 Task: Change Filter to X-ray on "Movie A.mp4" and play.
Action: Mouse moved to (665, 349)
Screenshot: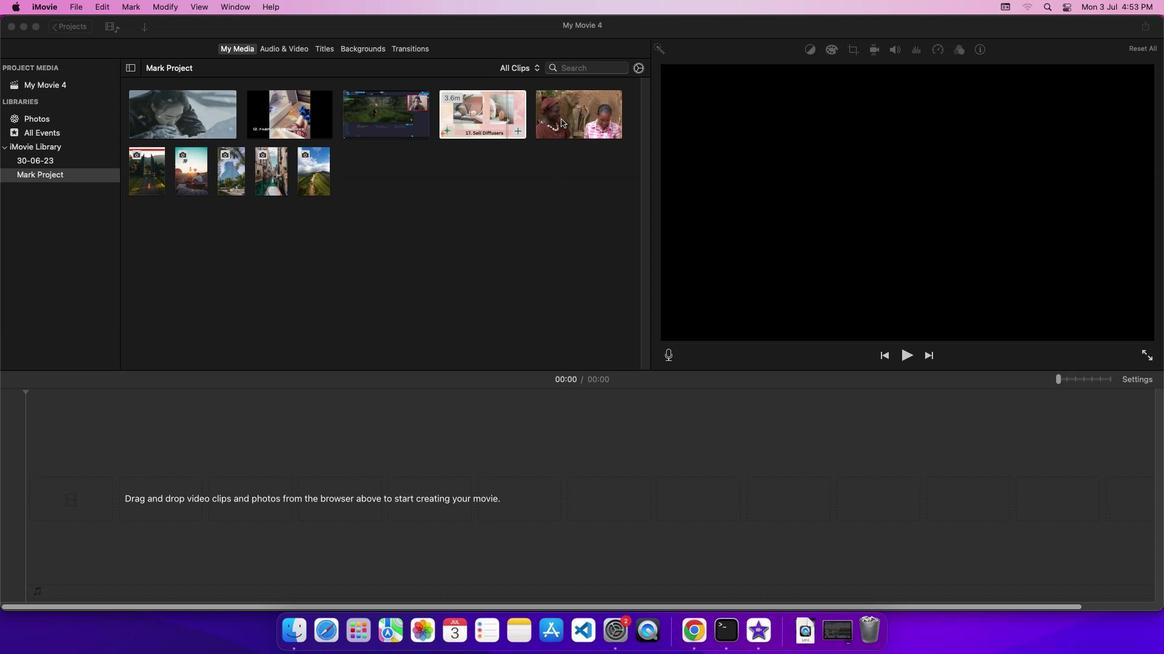 
Action: Mouse pressed left at (665, 349)
Screenshot: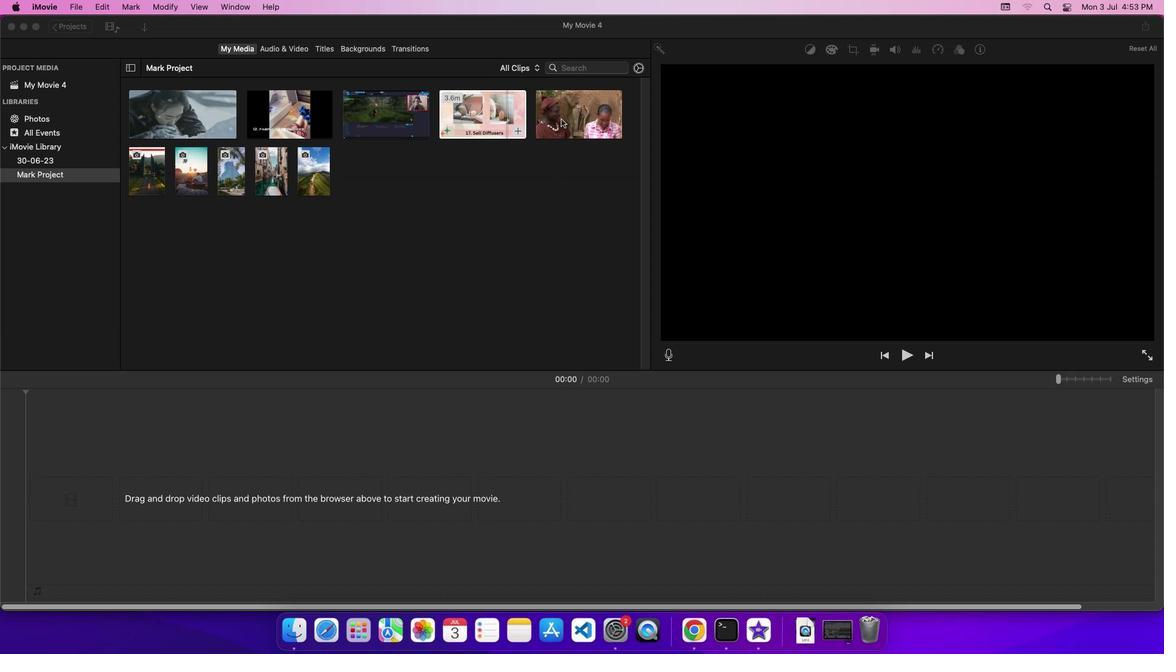 
Action: Mouse moved to (665, 349)
Screenshot: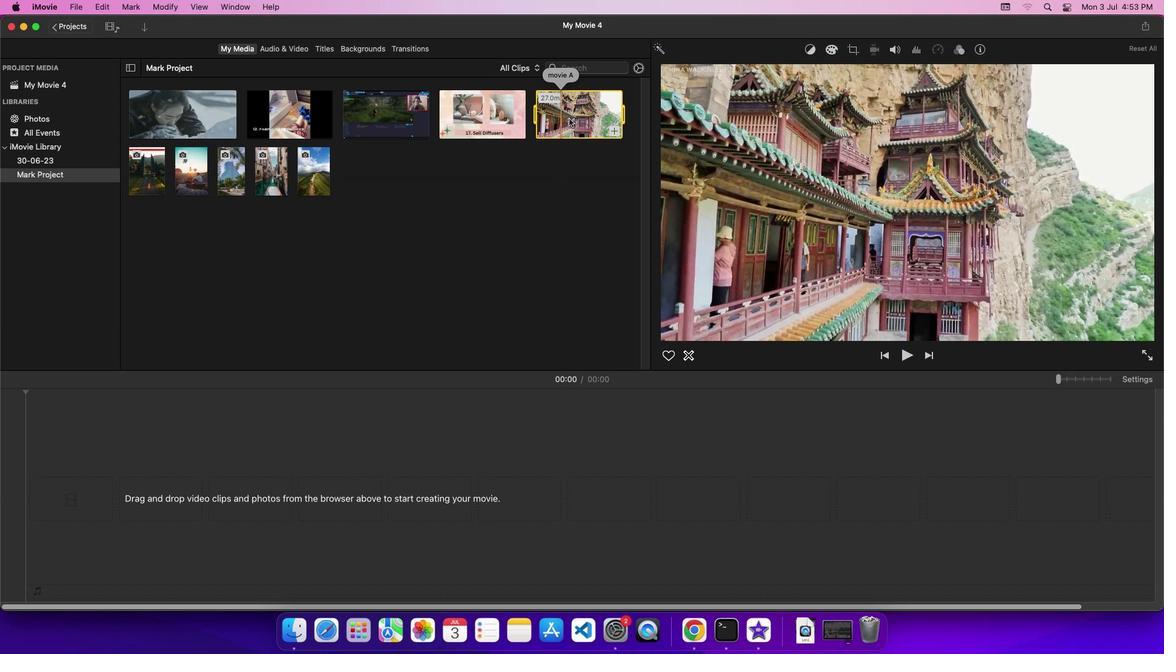 
Action: Mouse pressed left at (665, 349)
Screenshot: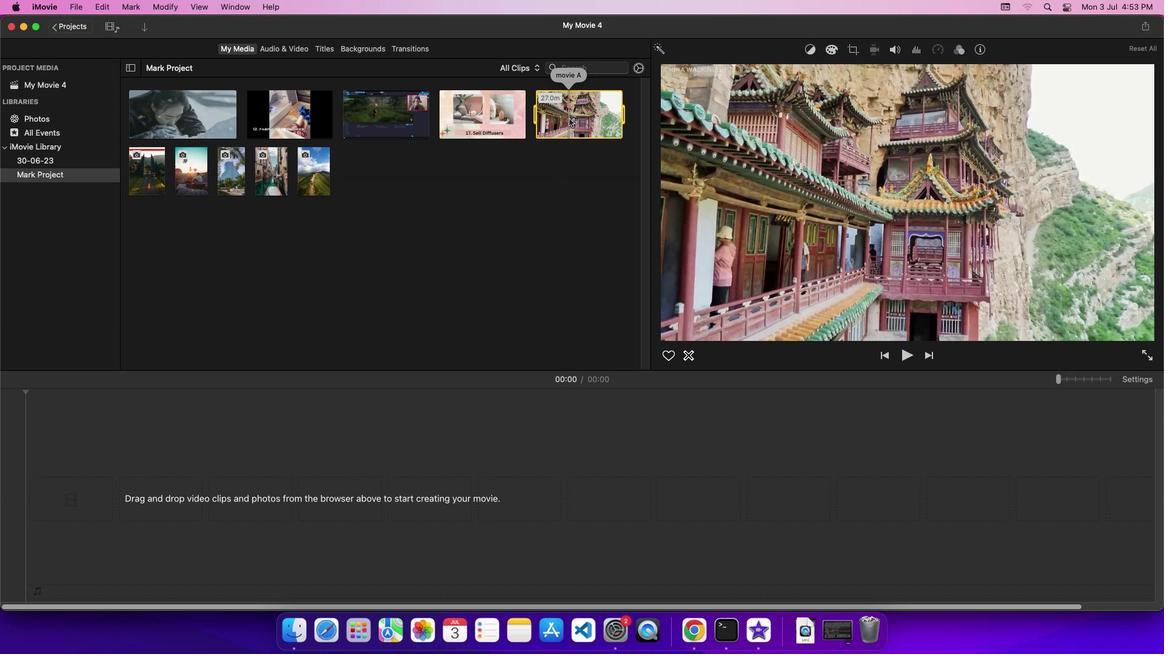 
Action: Mouse moved to (665, 349)
Screenshot: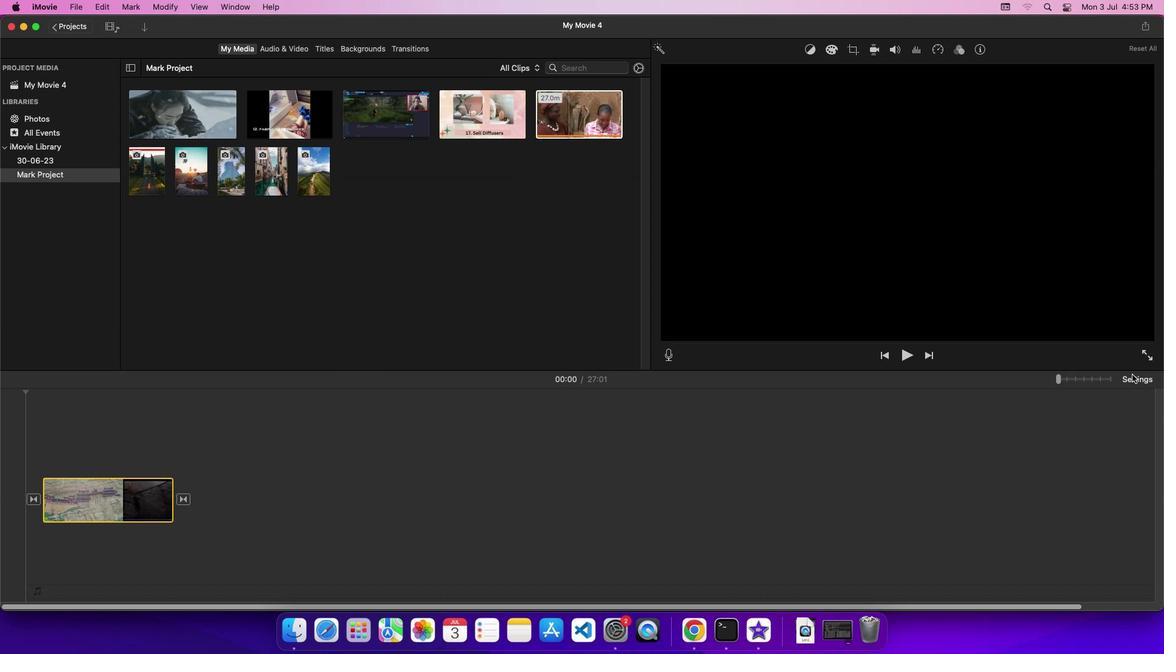 
Action: Mouse pressed left at (665, 349)
Screenshot: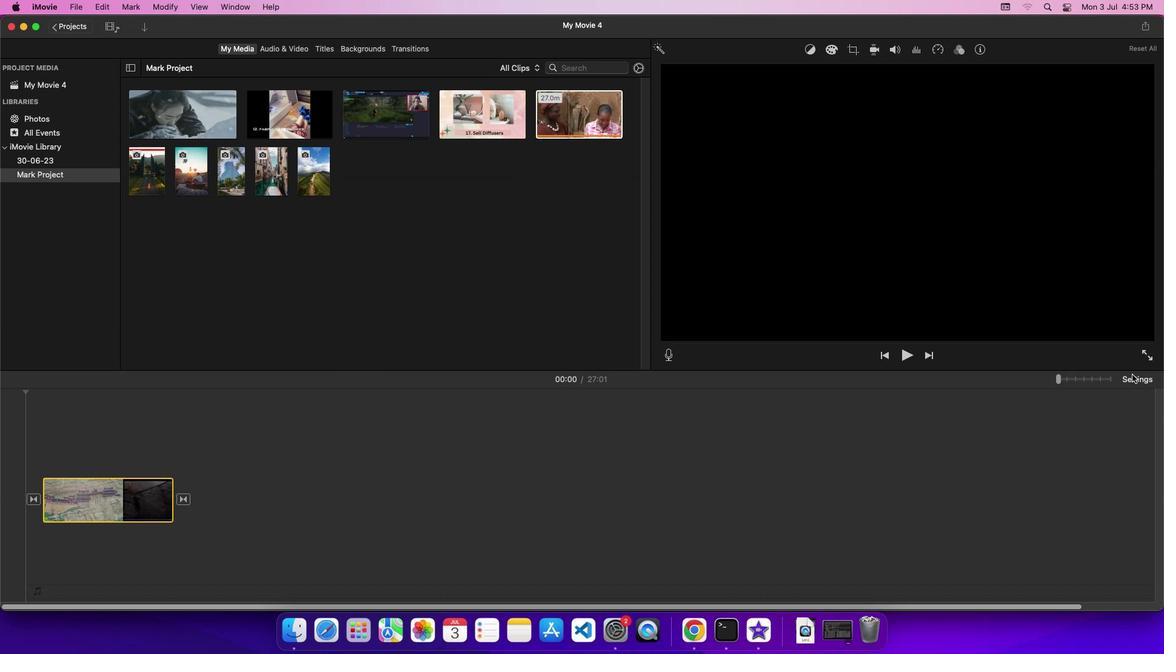 
Action: Mouse moved to (665, 349)
Screenshot: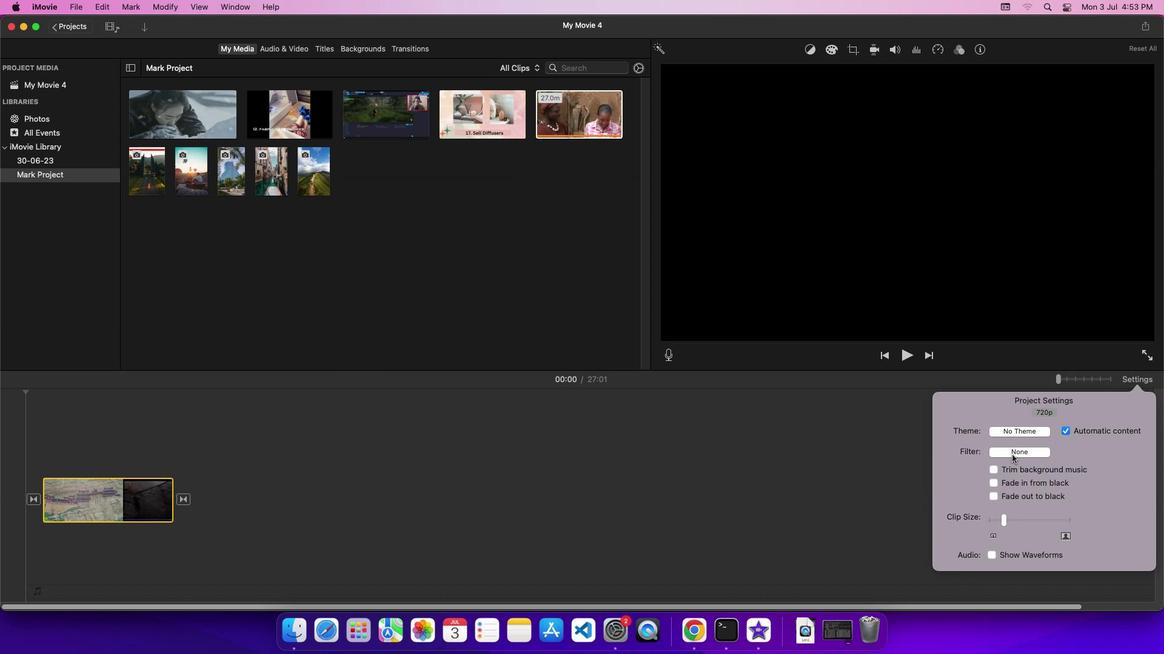 
Action: Mouse pressed left at (665, 349)
Screenshot: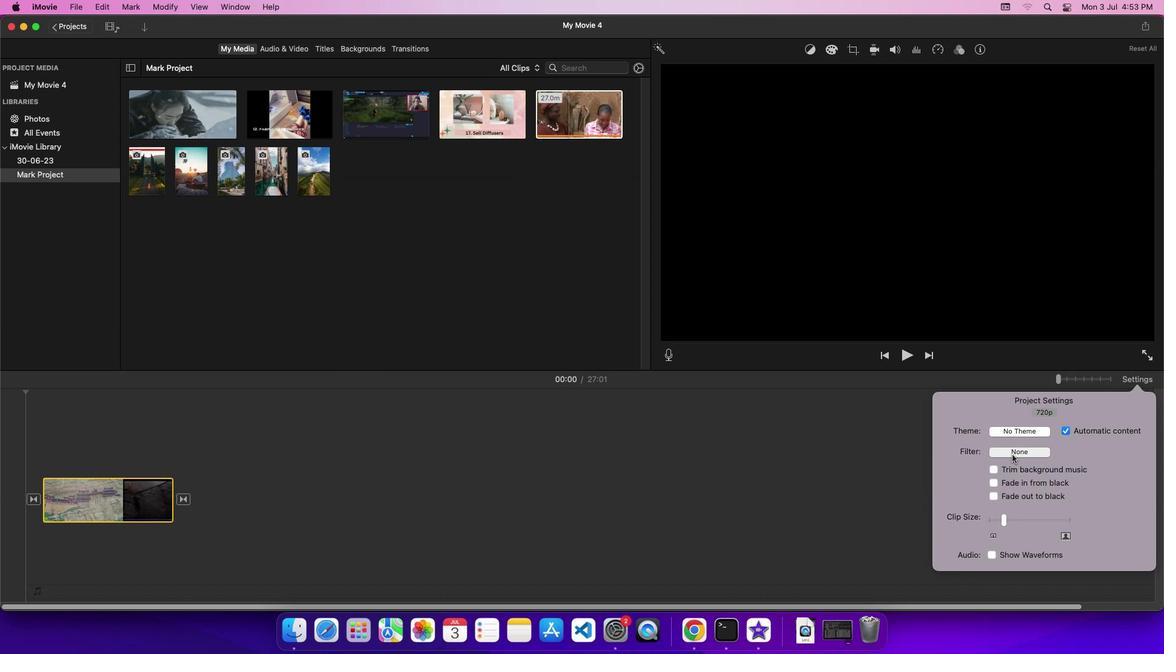
Action: Mouse moved to (665, 349)
Screenshot: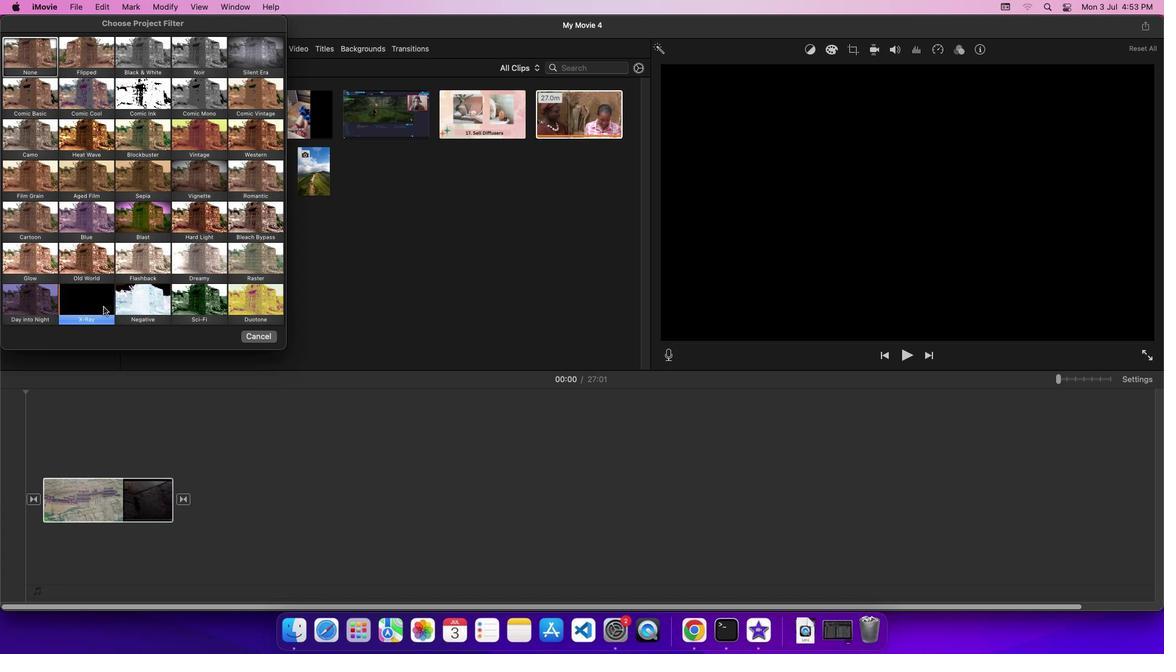 
Action: Mouse pressed left at (665, 349)
Screenshot: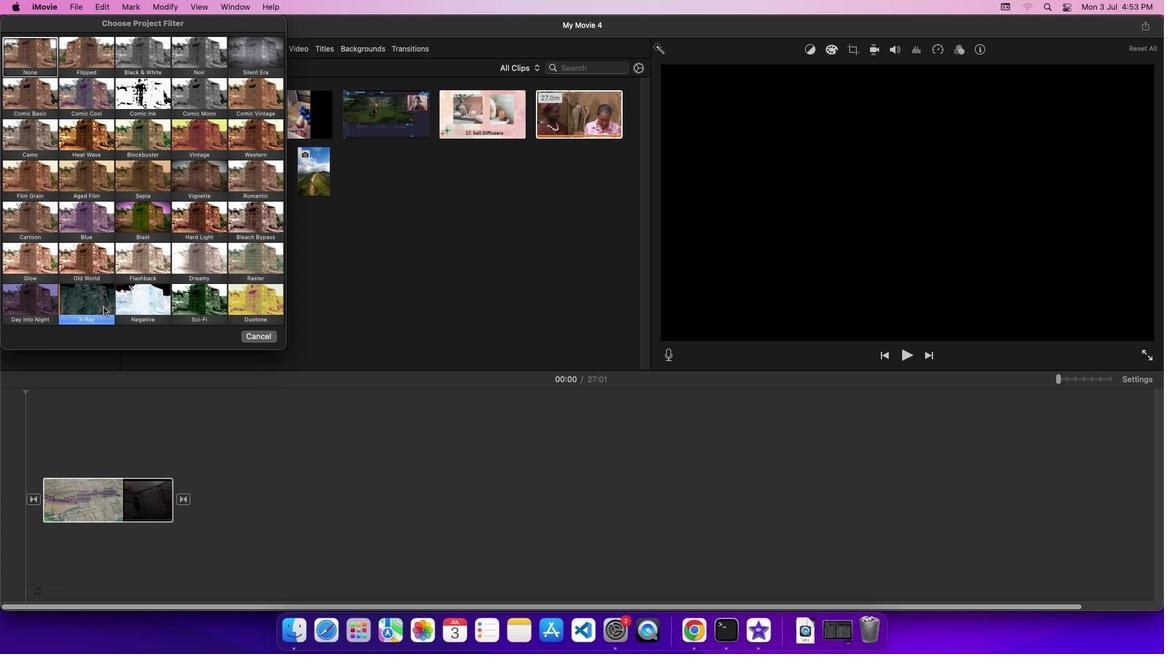 
Action: Mouse moved to (665, 349)
Screenshot: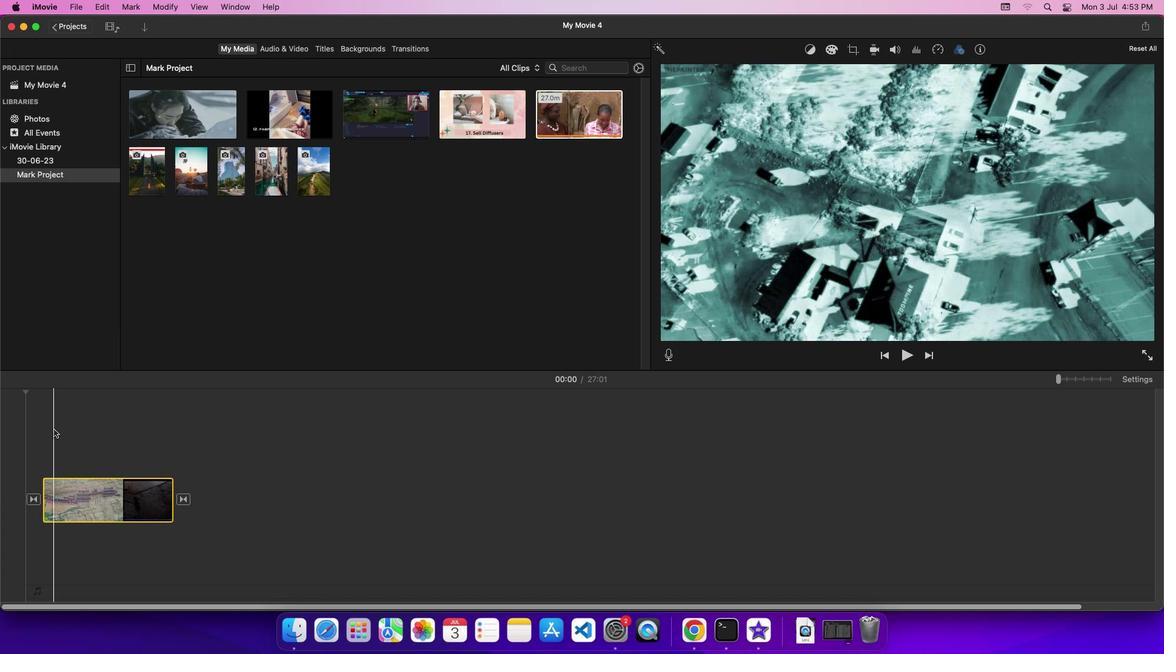
Action: Mouse pressed left at (665, 349)
Screenshot: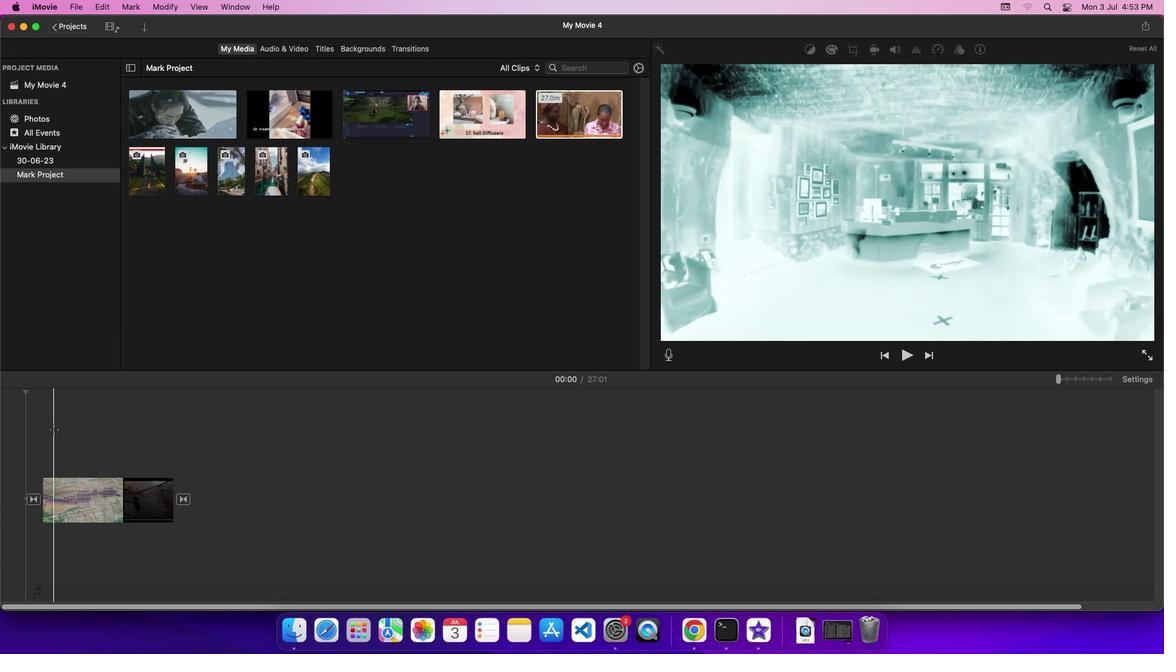 
Action: Mouse moved to (665, 349)
Screenshot: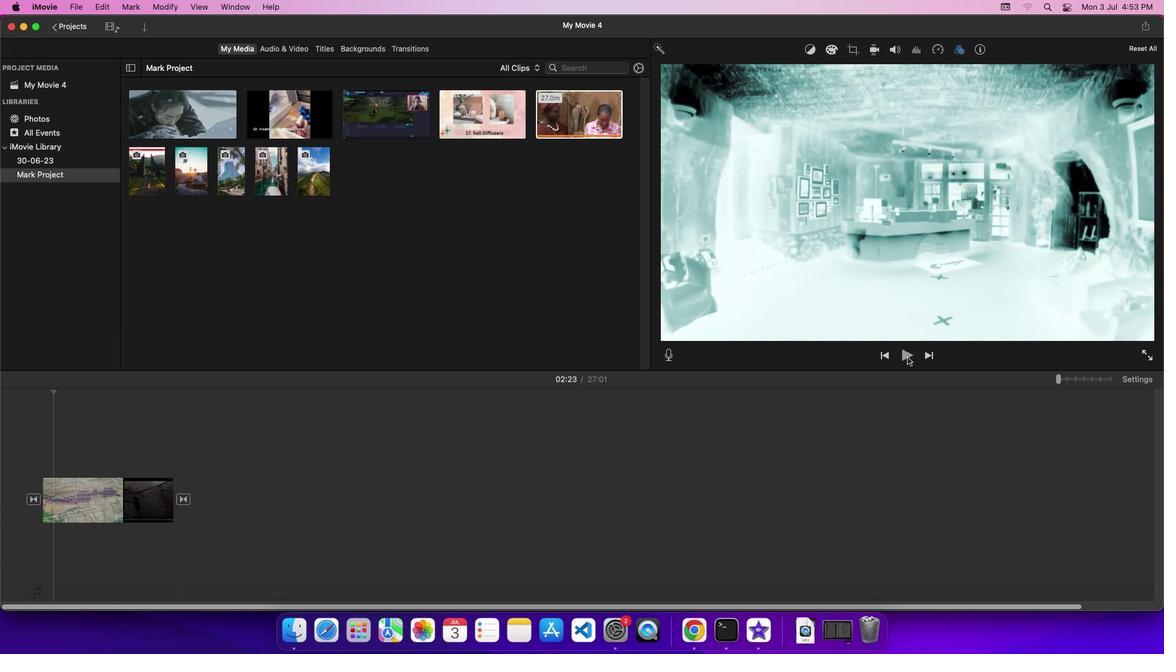 
Action: Mouse pressed left at (665, 349)
Screenshot: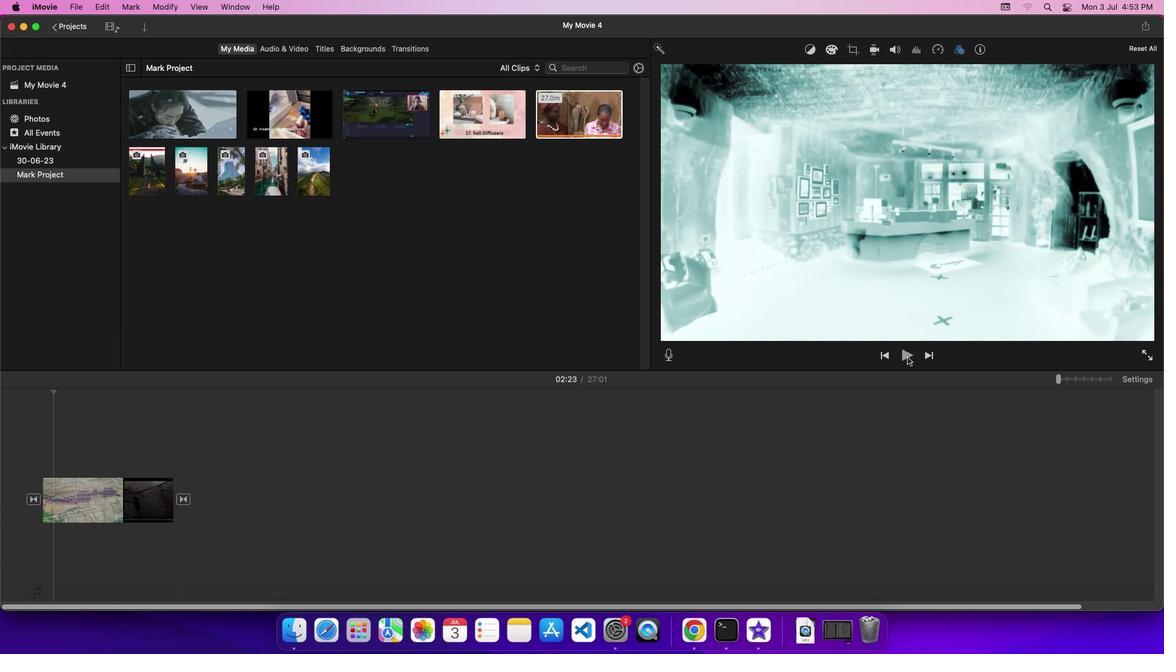 
Action: Mouse moved to (665, 349)
Screenshot: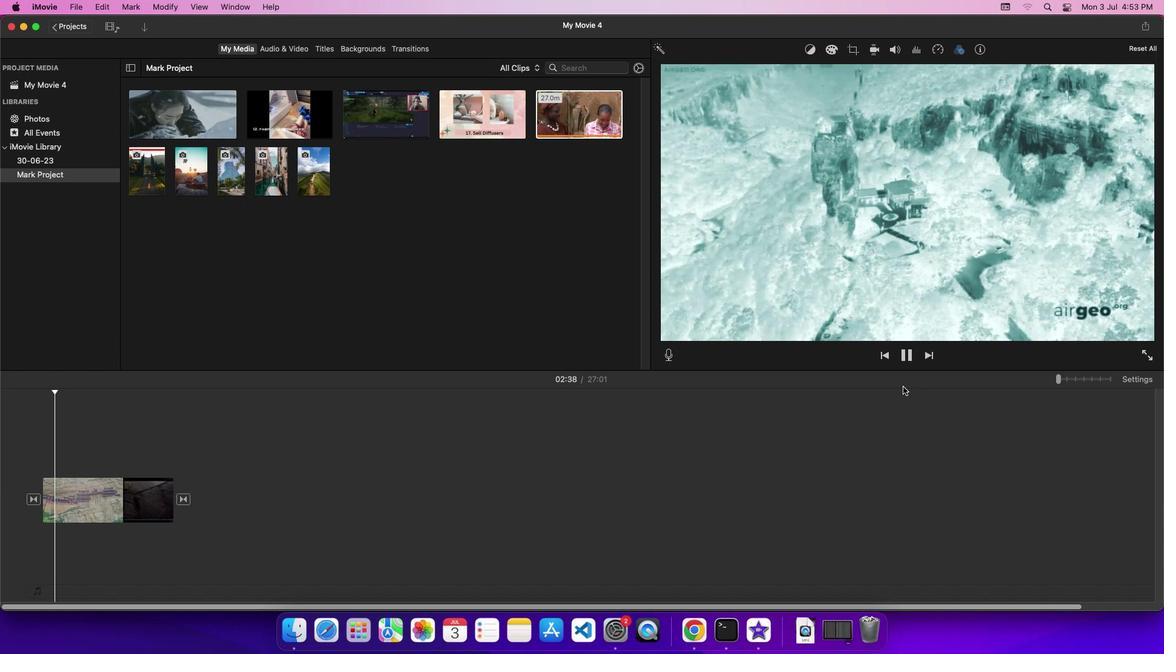 
